Task: Add the rich content editor component in the site builder.
Action: Mouse moved to (1068, 85)
Screenshot: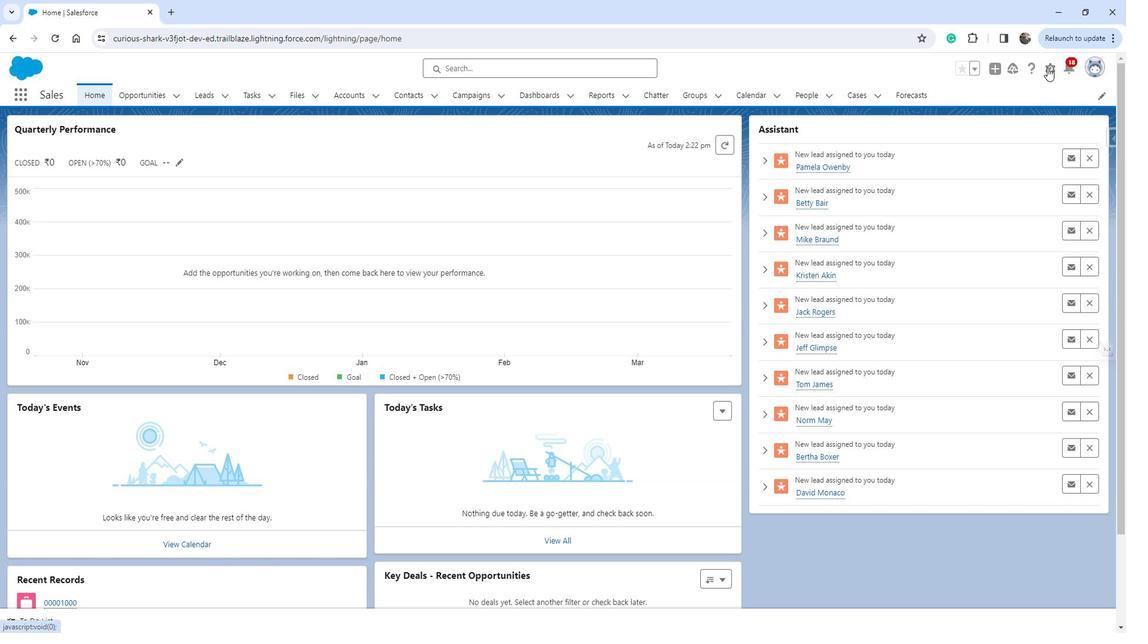 
Action: Mouse pressed left at (1068, 85)
Screenshot: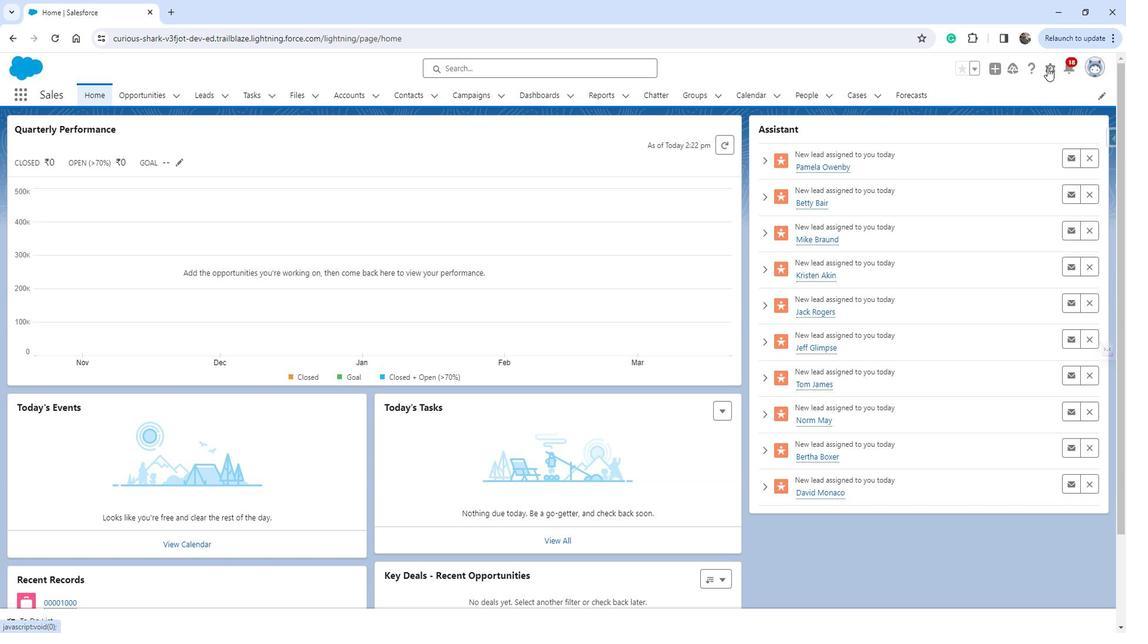 
Action: Mouse moved to (1007, 126)
Screenshot: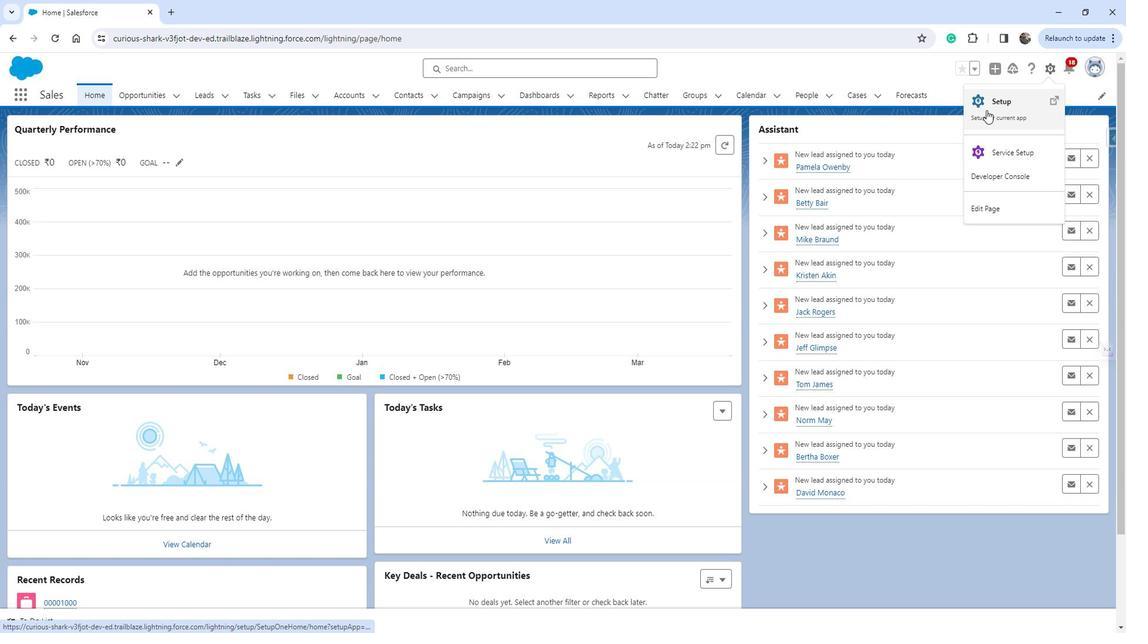 
Action: Mouse pressed left at (1007, 126)
Screenshot: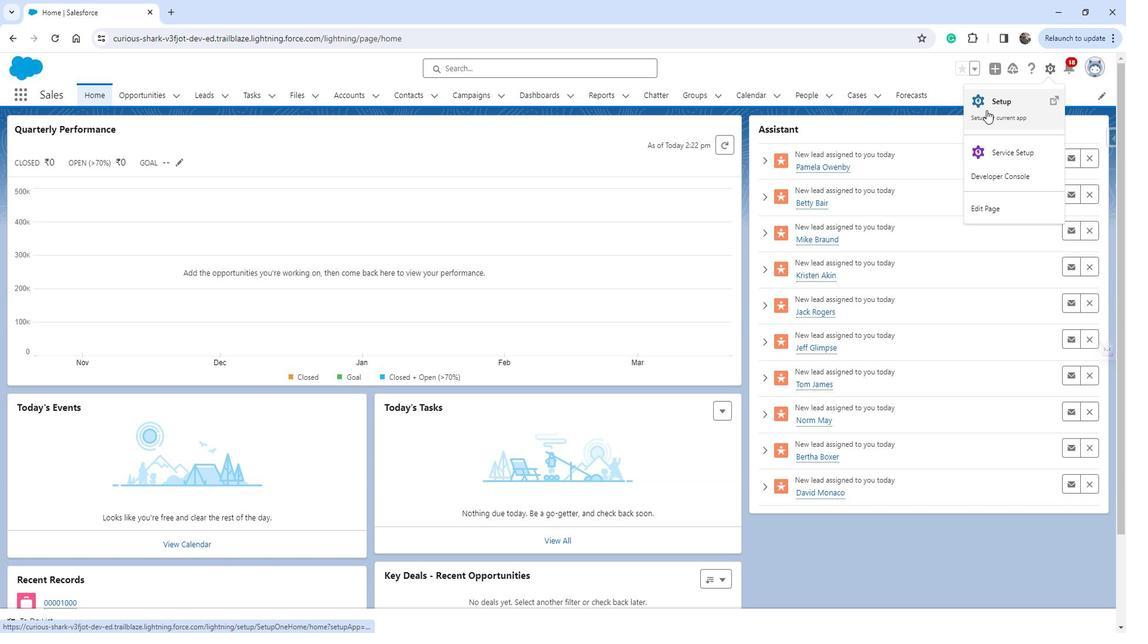 
Action: Mouse moved to (39, 458)
Screenshot: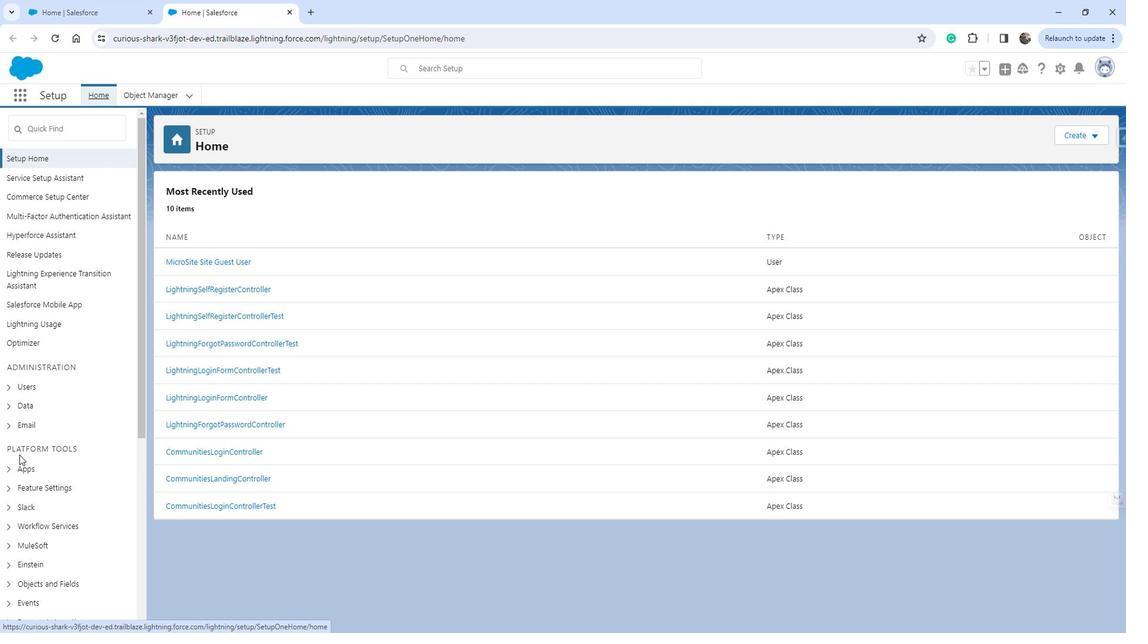
Action: Mouse scrolled (39, 458) with delta (0, 0)
Screenshot: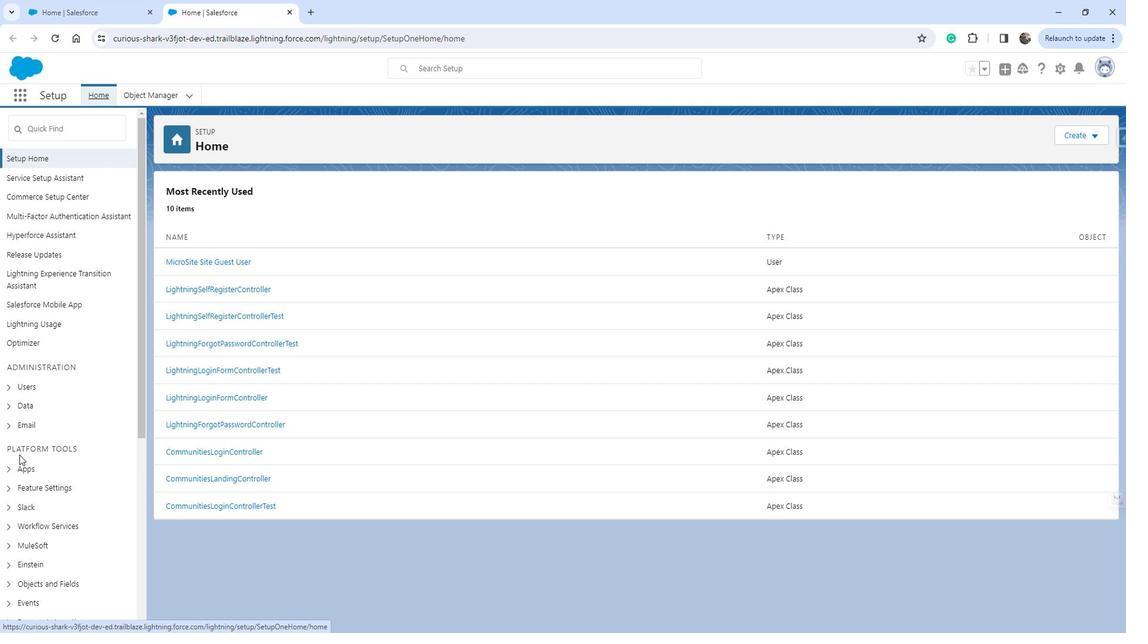 
Action: Mouse moved to (39, 463)
Screenshot: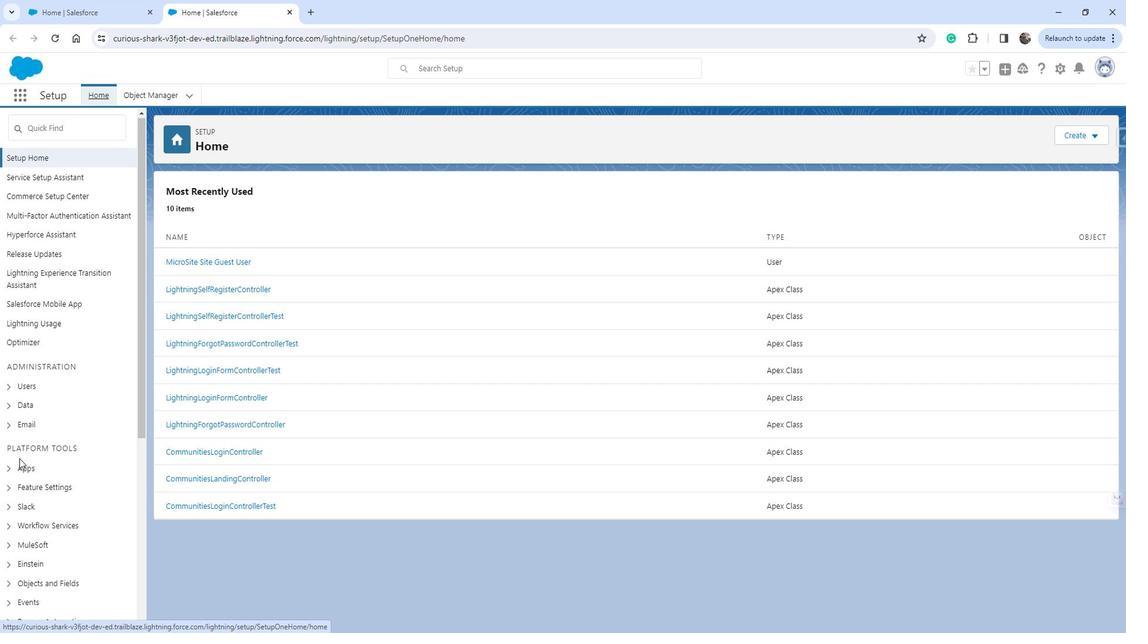 
Action: Mouse scrolled (39, 463) with delta (0, 0)
Screenshot: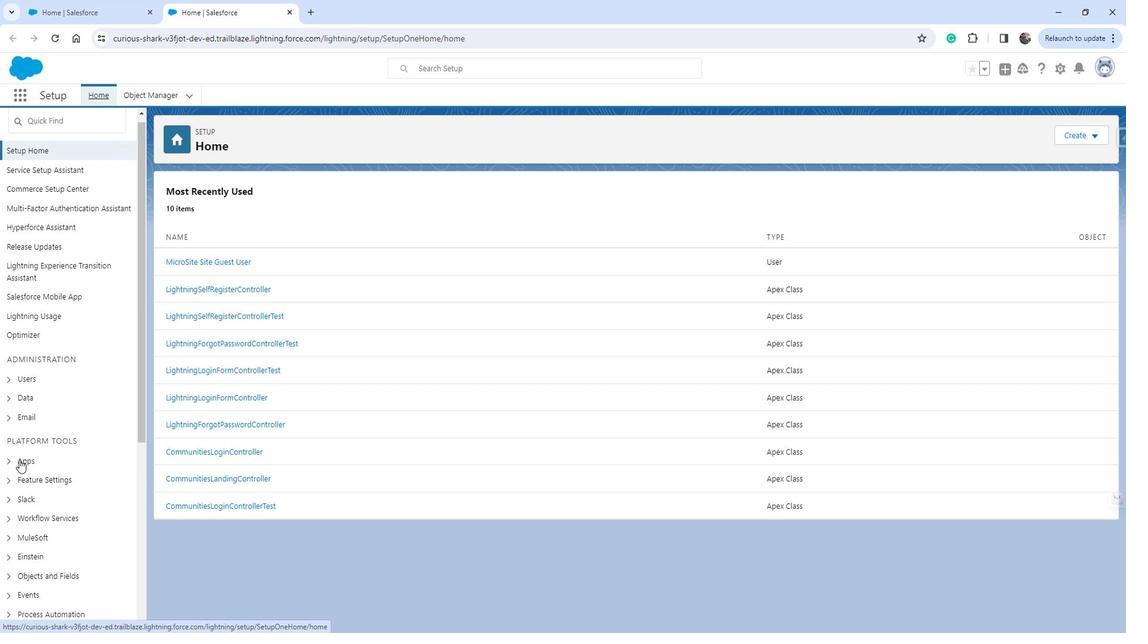 
Action: Mouse moved to (27, 375)
Screenshot: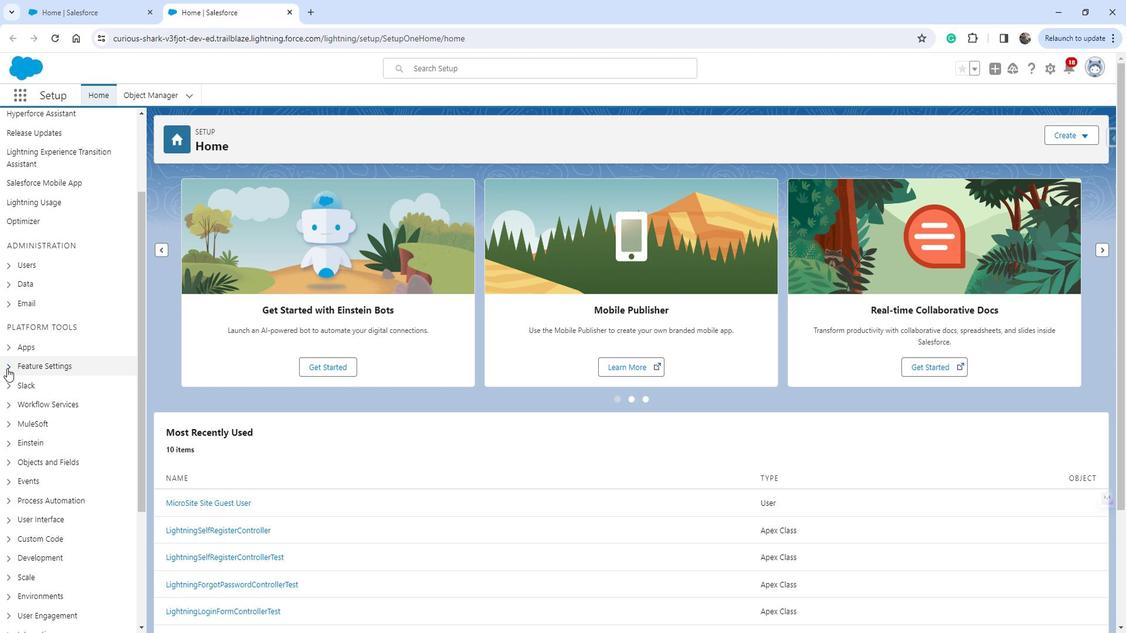 
Action: Mouse pressed left at (27, 375)
Screenshot: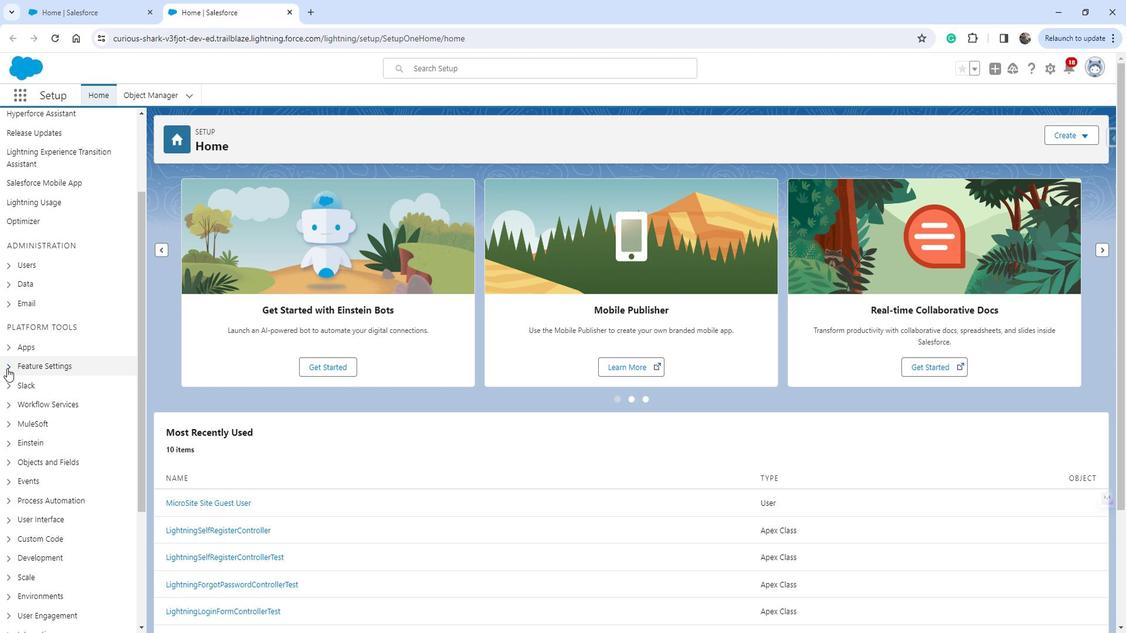 
Action: Mouse moved to (45, 467)
Screenshot: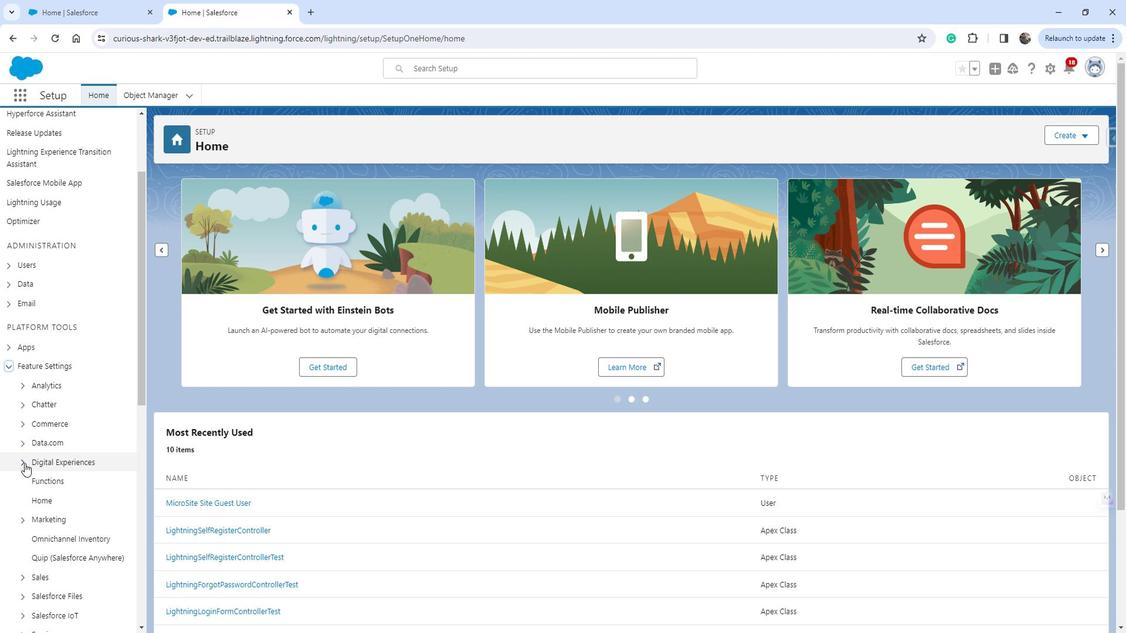 
Action: Mouse pressed left at (45, 467)
Screenshot: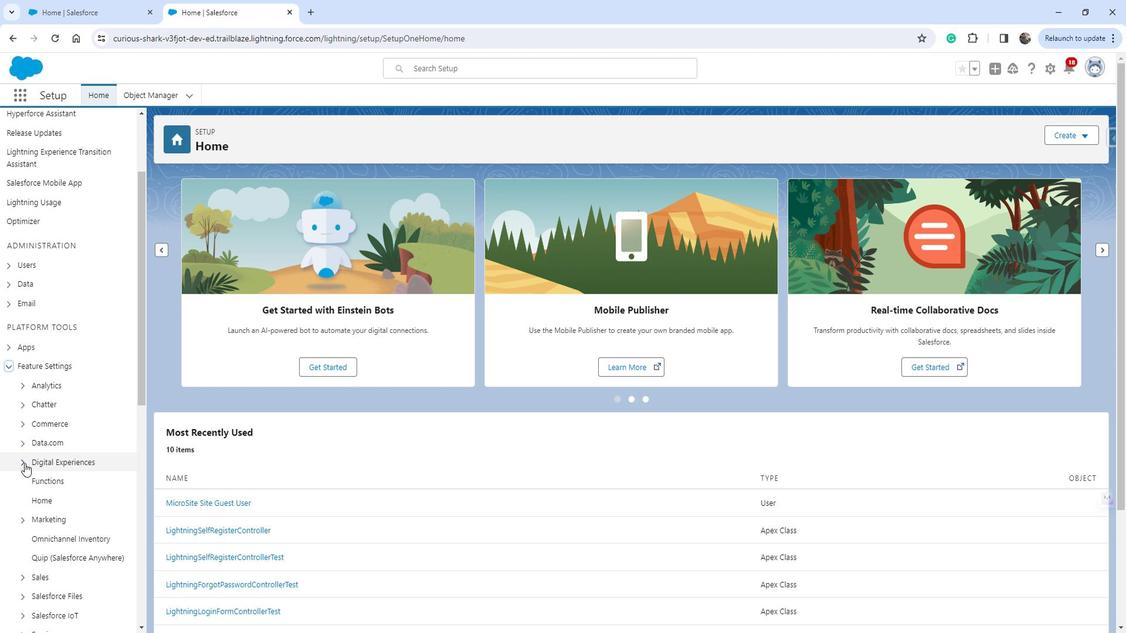 
Action: Mouse moved to (80, 483)
Screenshot: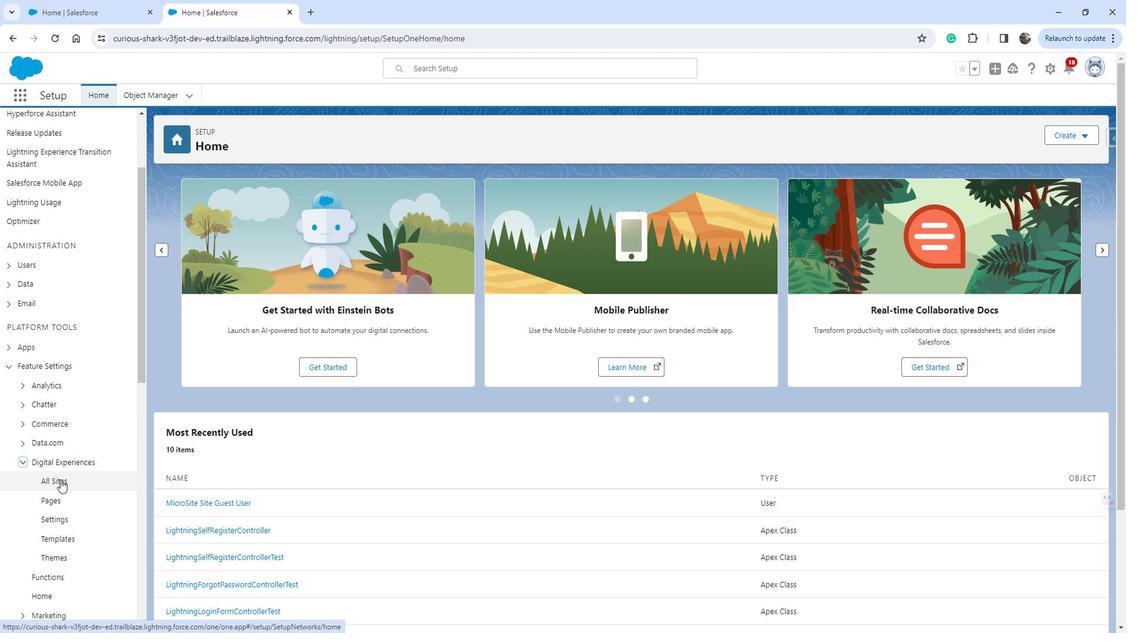 
Action: Mouse pressed left at (80, 483)
Screenshot: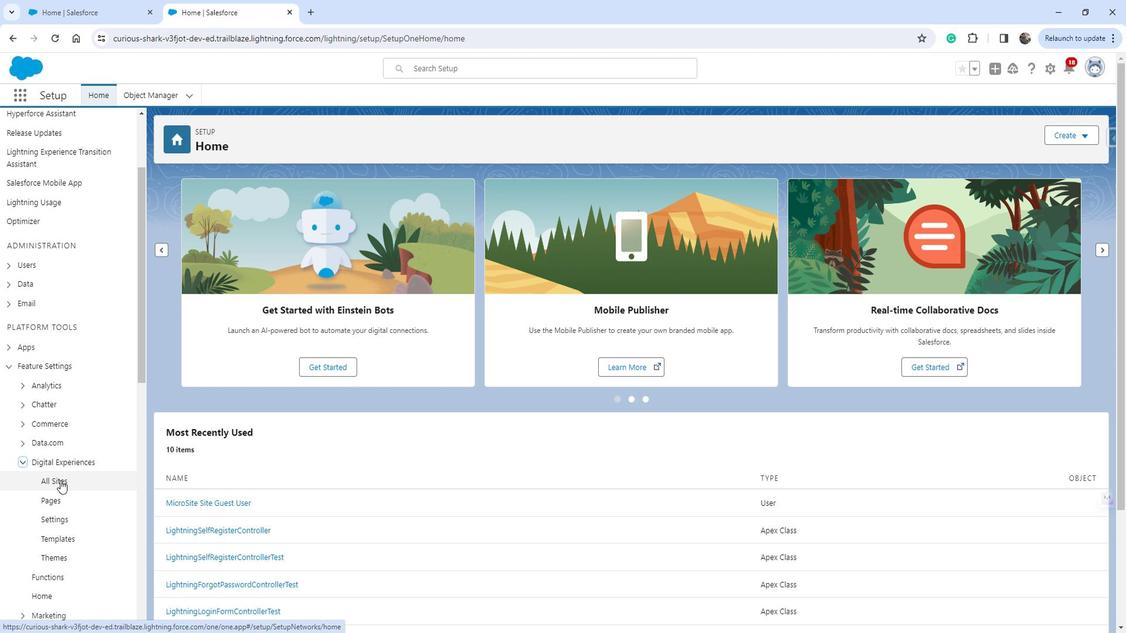 
Action: Mouse moved to (216, 292)
Screenshot: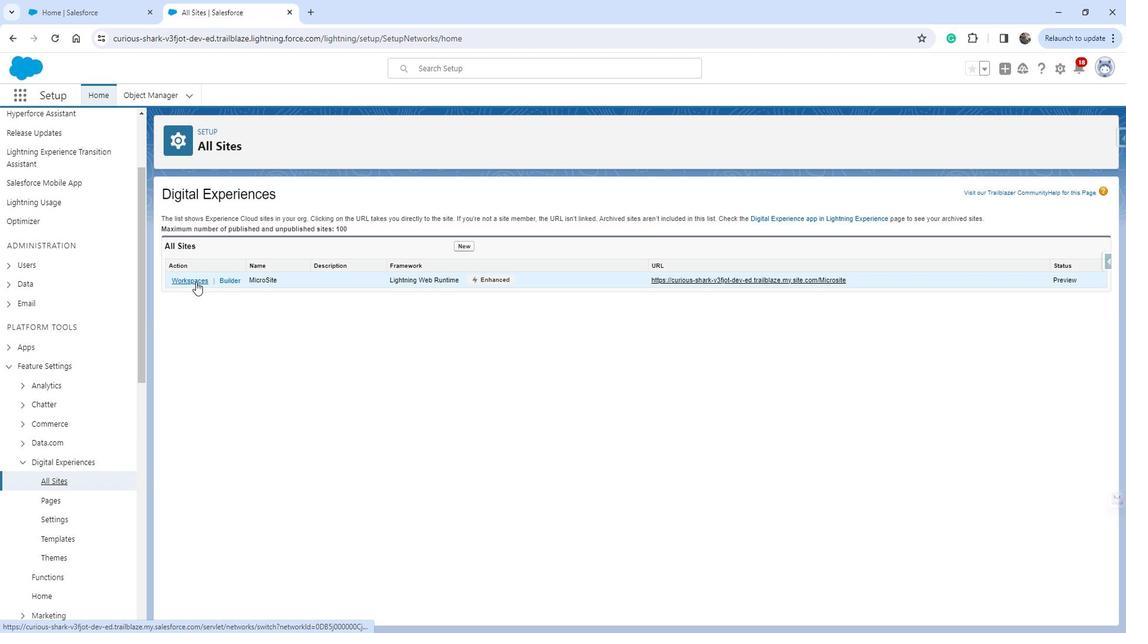 
Action: Mouse pressed left at (216, 292)
Screenshot: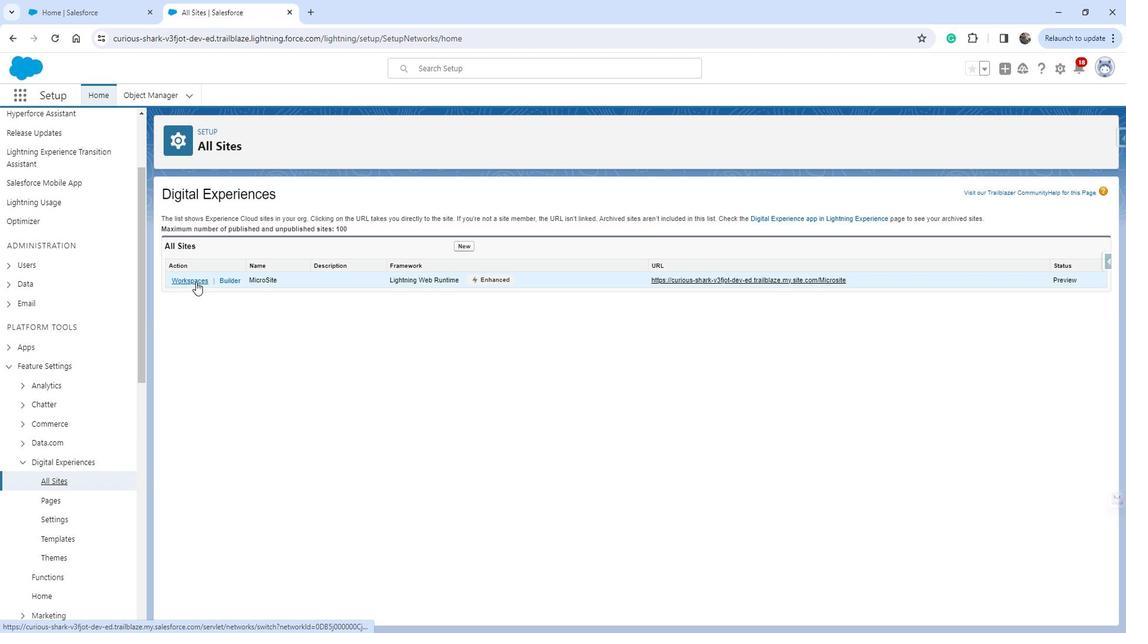 
Action: Mouse moved to (221, 303)
Screenshot: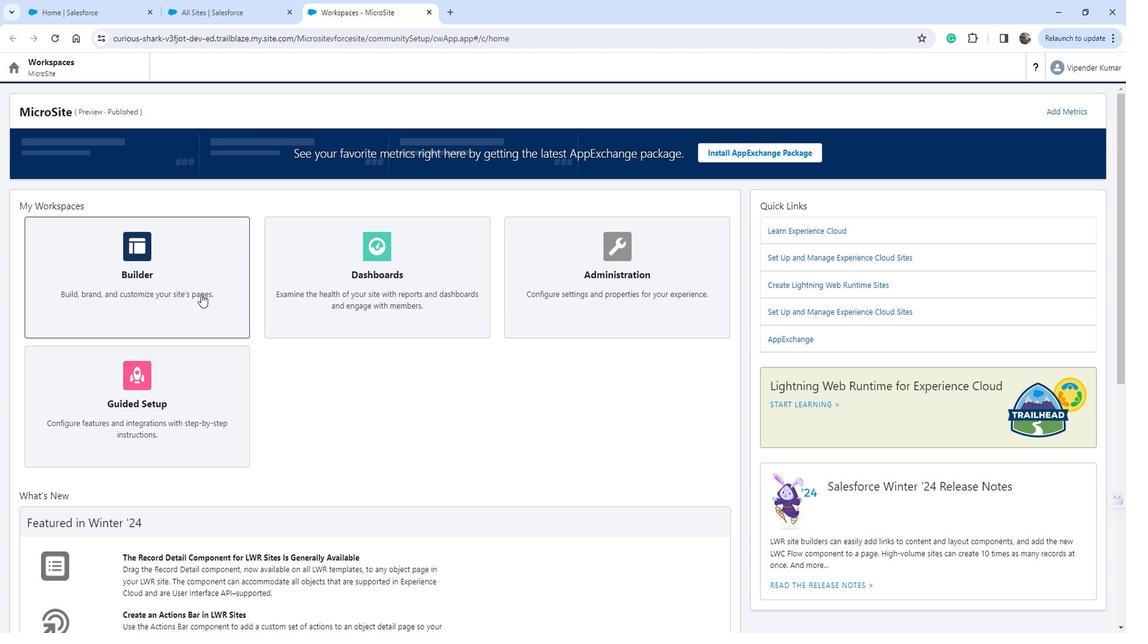 
Action: Mouse pressed left at (221, 303)
Screenshot: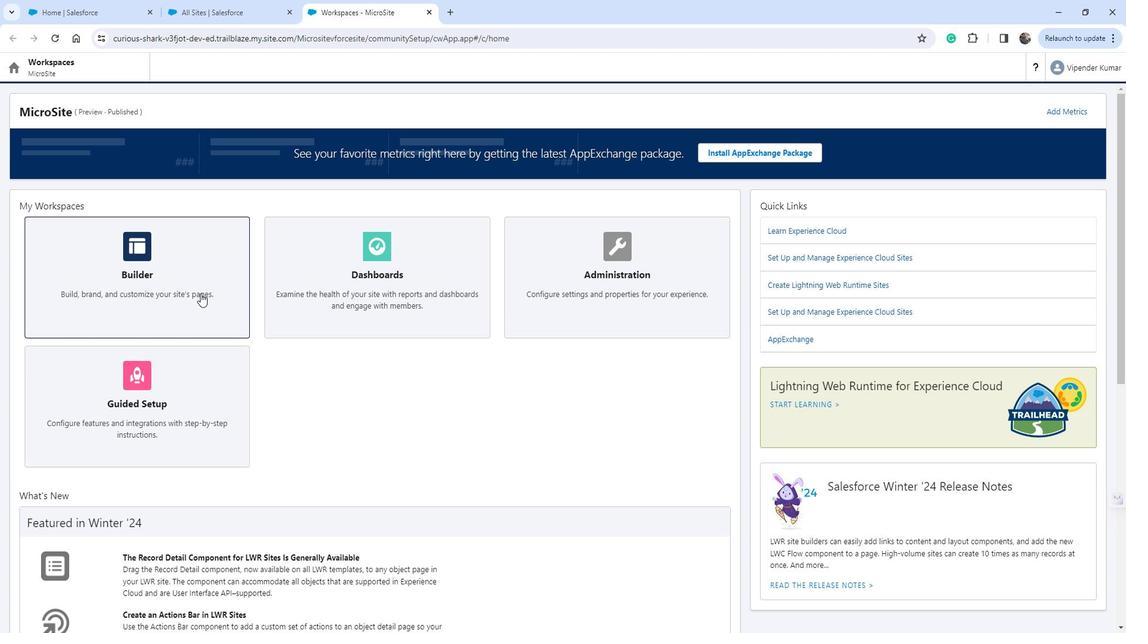 
Action: Mouse moved to (38, 128)
Screenshot: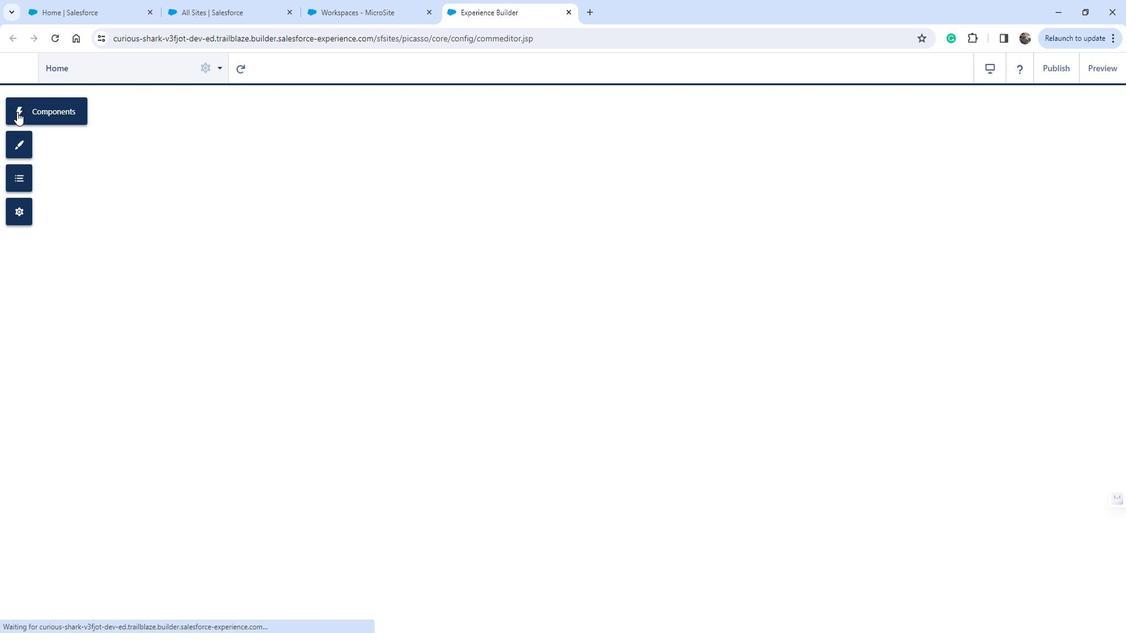 
Action: Mouse pressed left at (38, 128)
Screenshot: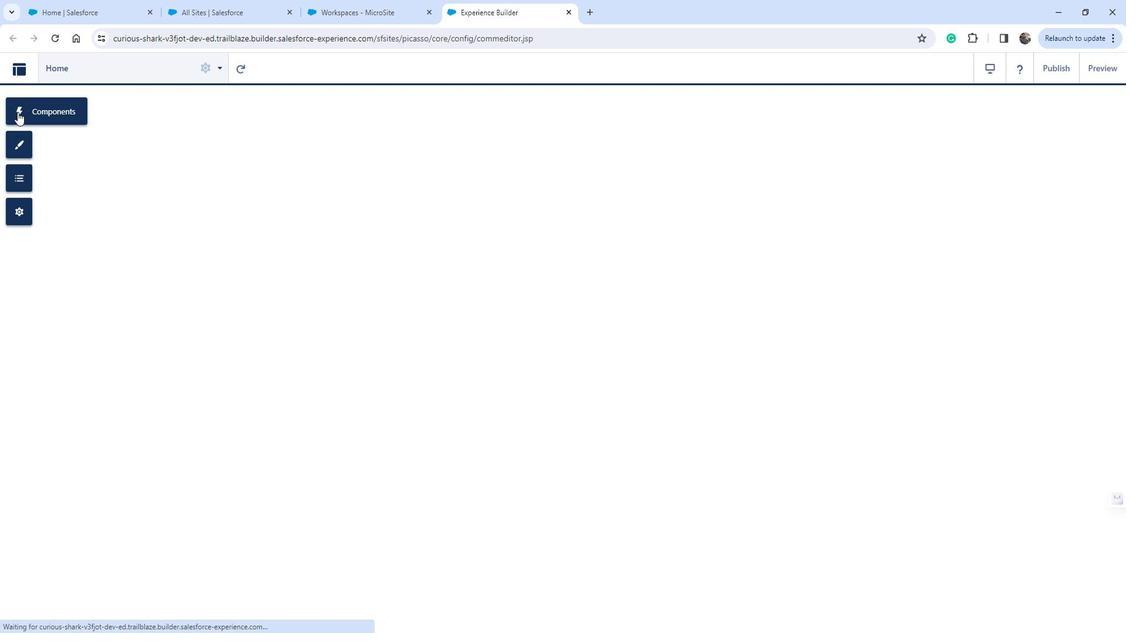
Action: Mouse moved to (144, 281)
Screenshot: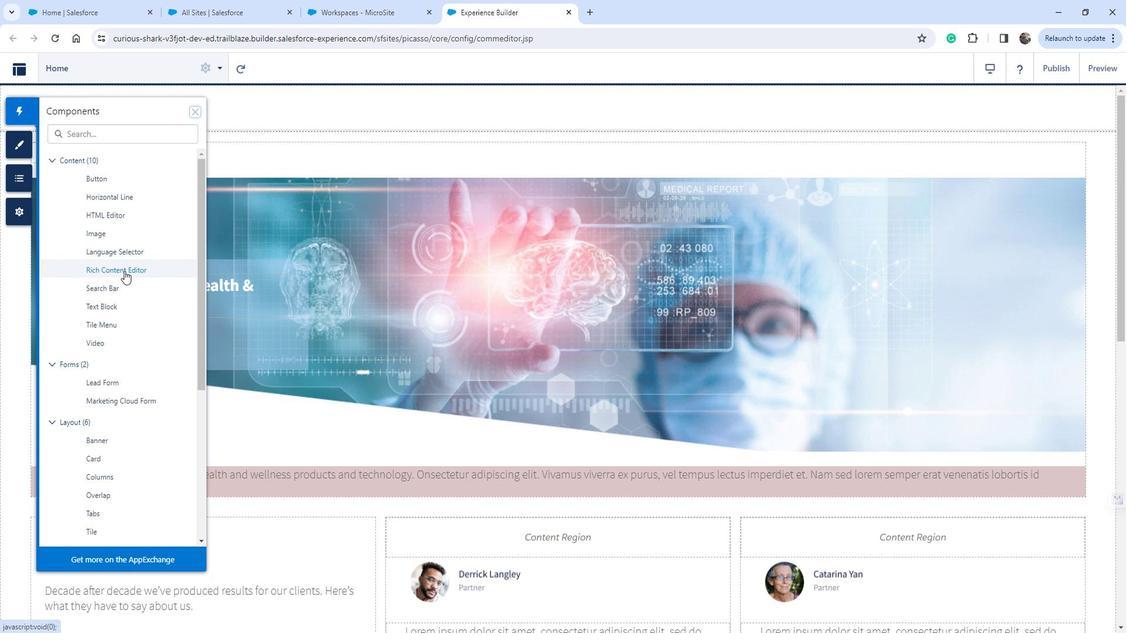 
Action: Mouse pressed left at (144, 281)
Screenshot: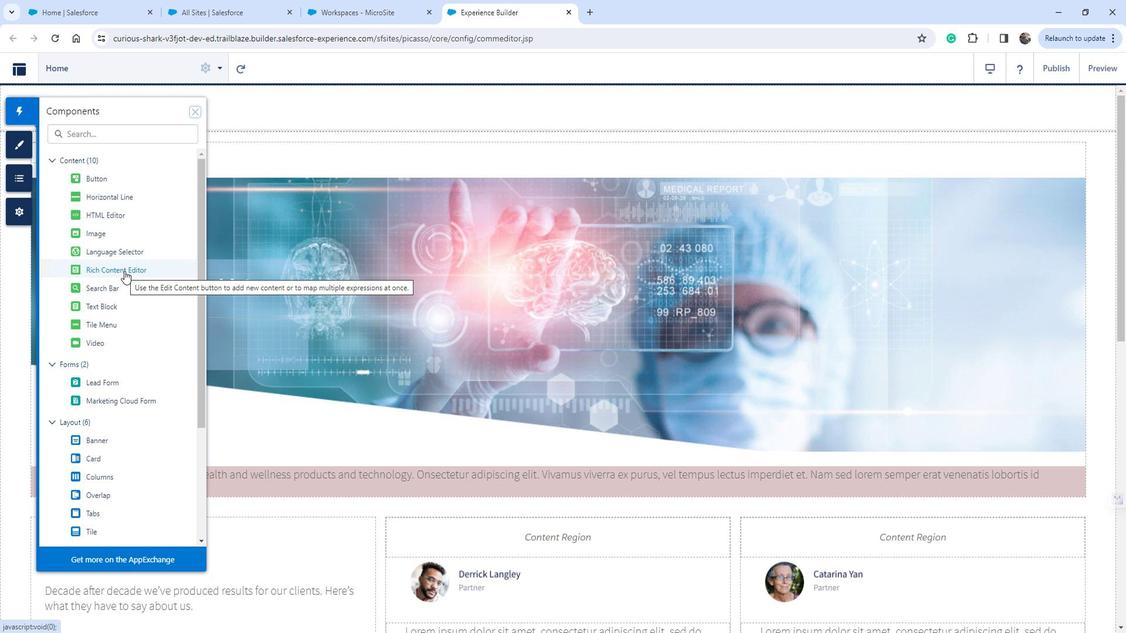 
Action: Mouse moved to (596, 531)
Screenshot: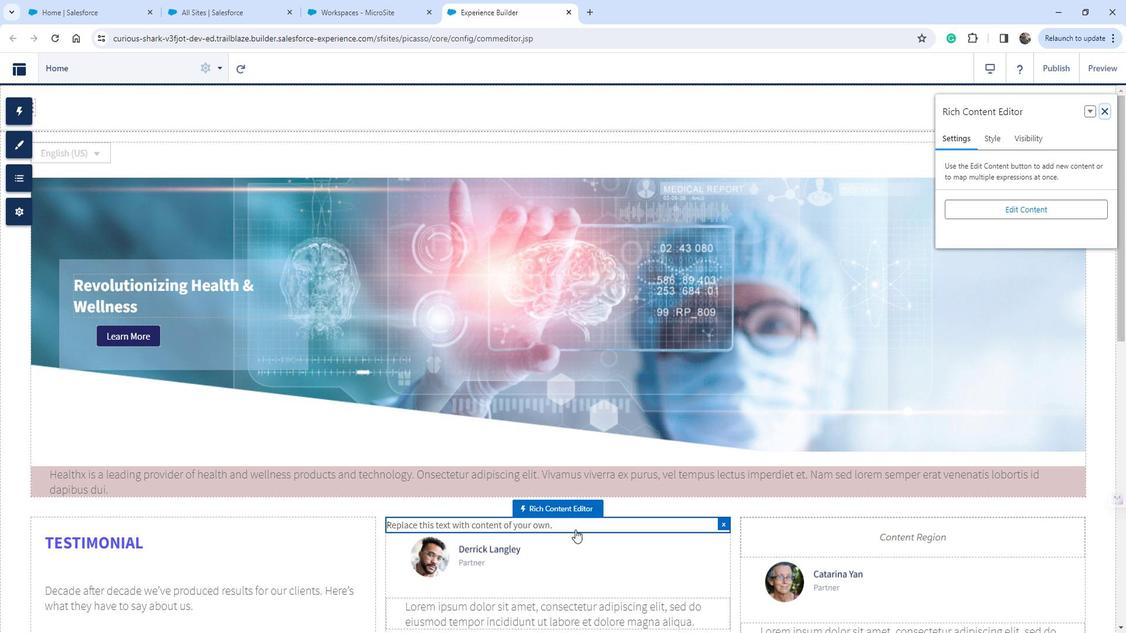 
